 Task: Add Burt's Bees Medium Bb Cream to the cart.
Action: Mouse moved to (314, 157)
Screenshot: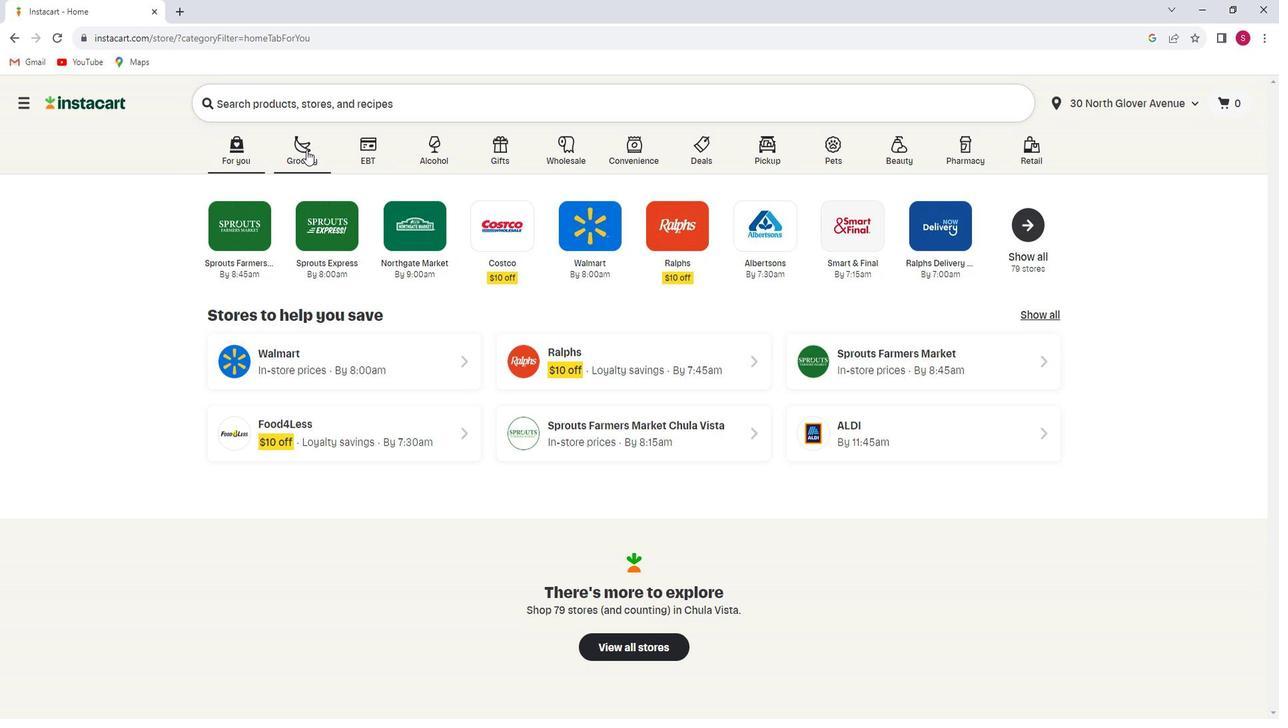 
Action: Mouse pressed left at (314, 157)
Screenshot: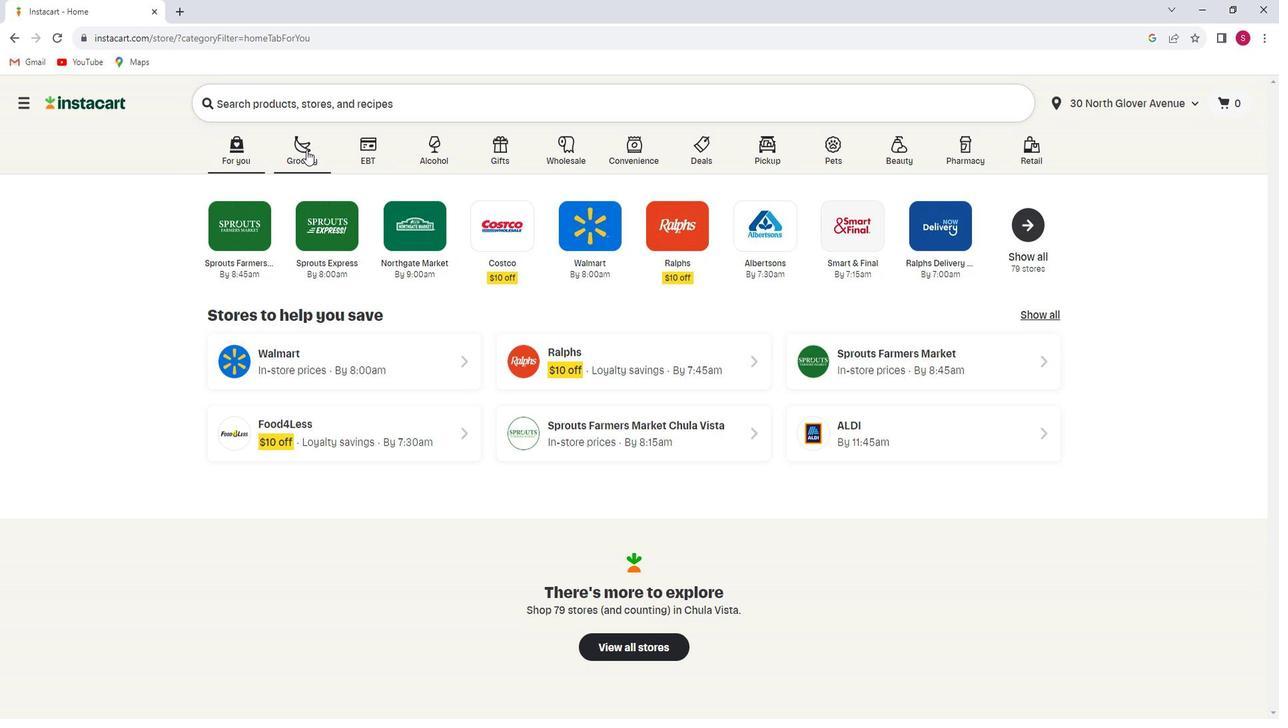 
Action: Mouse moved to (307, 379)
Screenshot: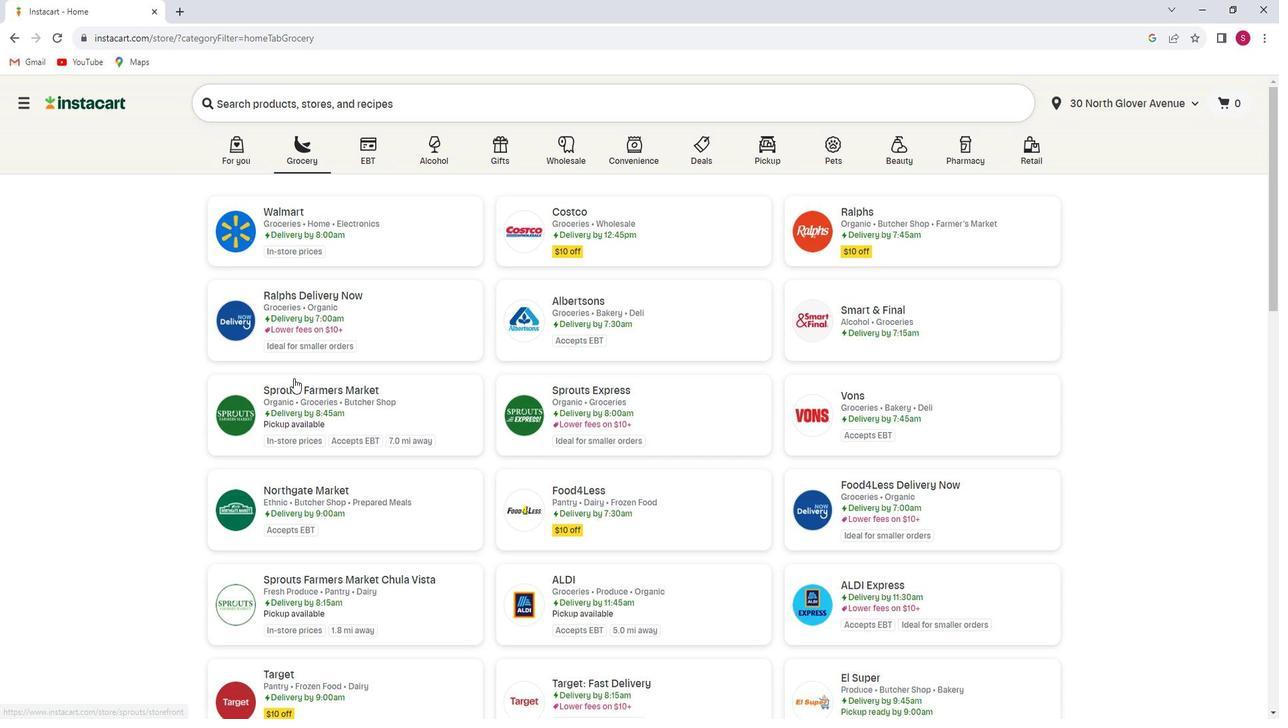 
Action: Mouse pressed left at (307, 379)
Screenshot: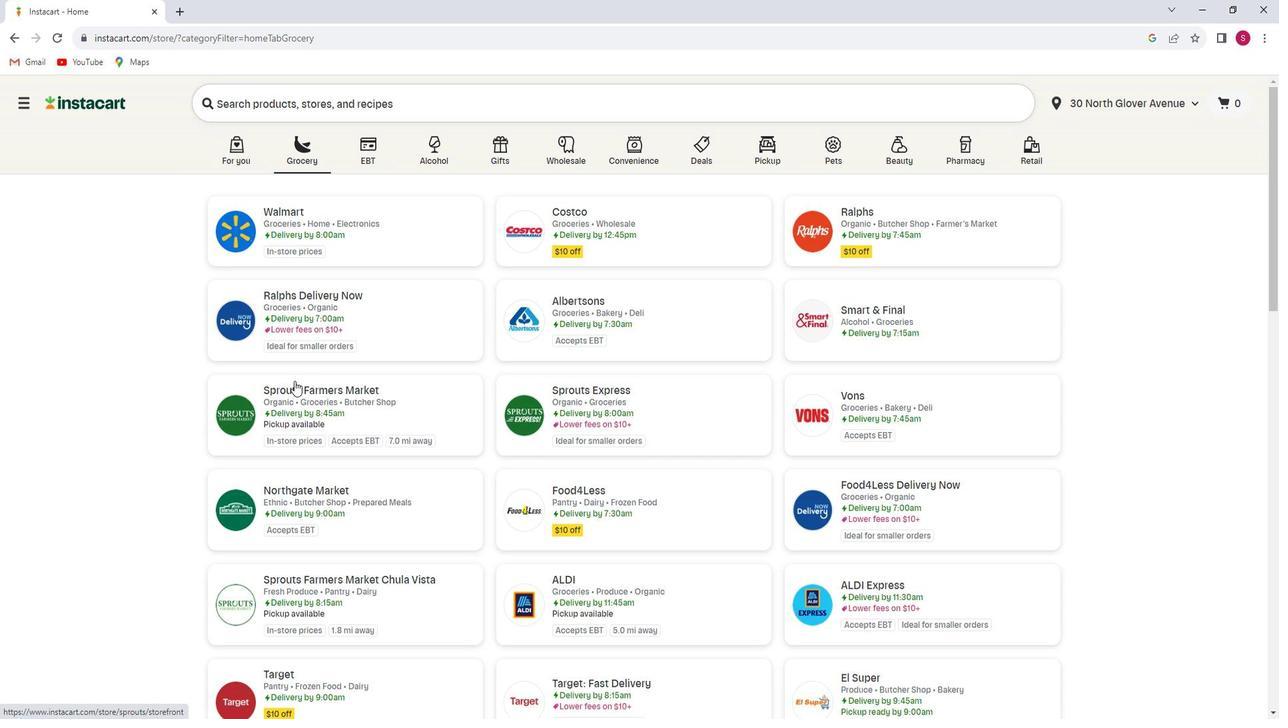 
Action: Mouse moved to (128, 408)
Screenshot: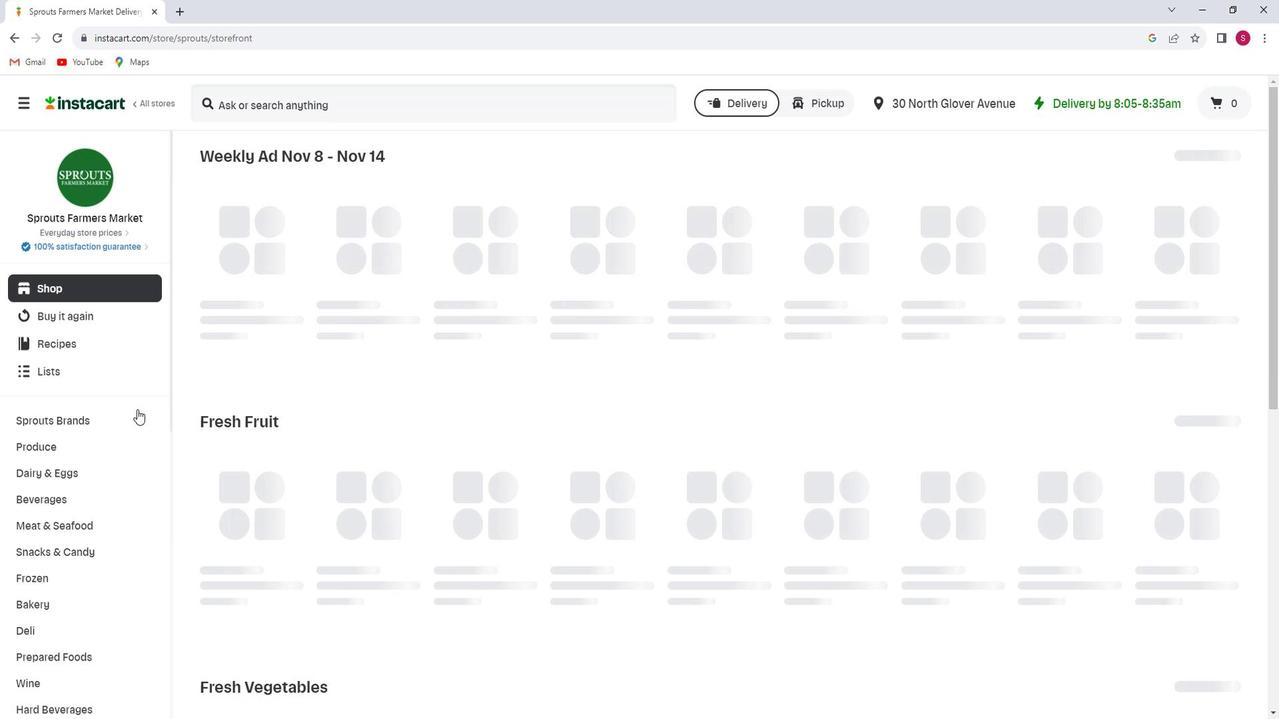 
Action: Mouse scrolled (128, 407) with delta (0, 0)
Screenshot: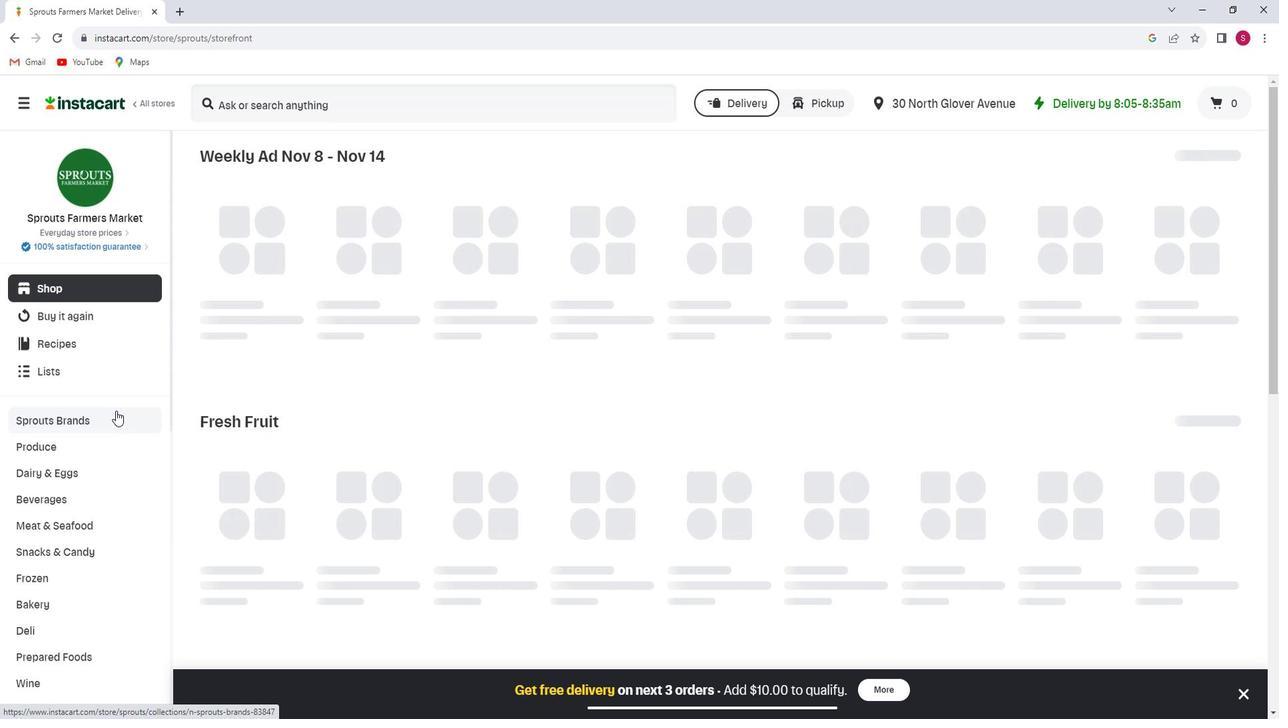 
Action: Mouse moved to (127, 409)
Screenshot: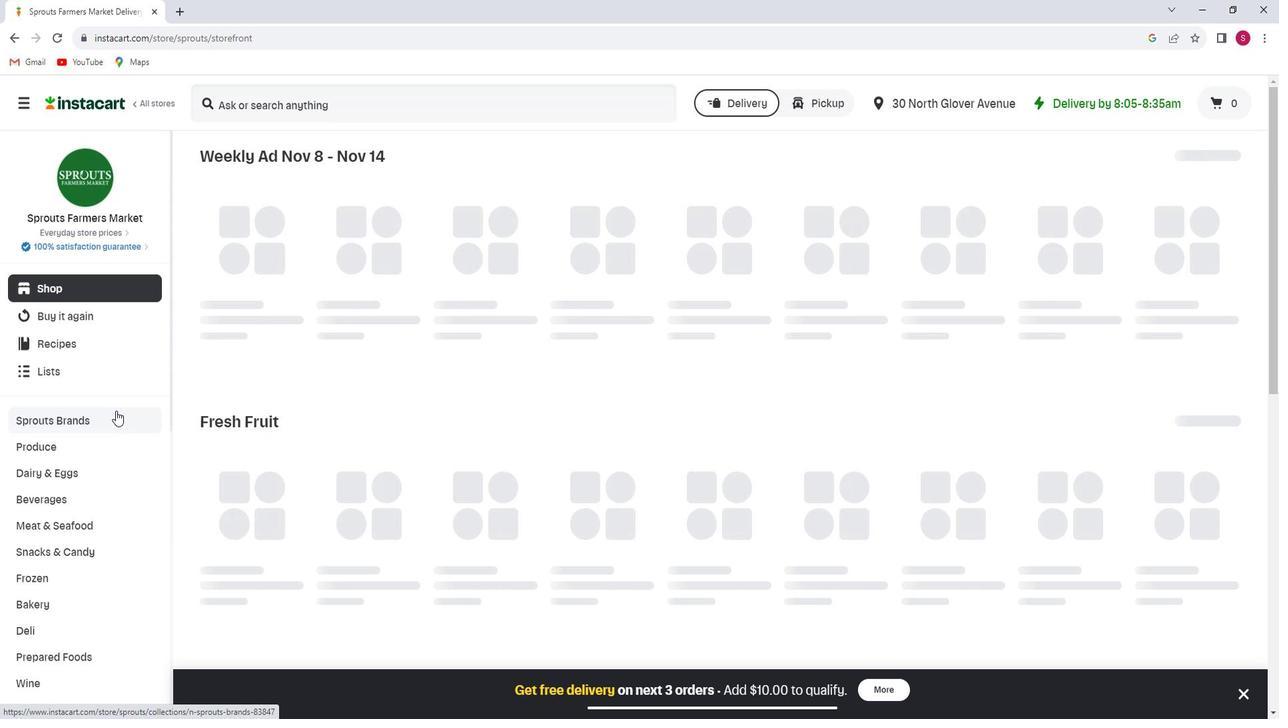 
Action: Mouse scrolled (127, 408) with delta (0, 0)
Screenshot: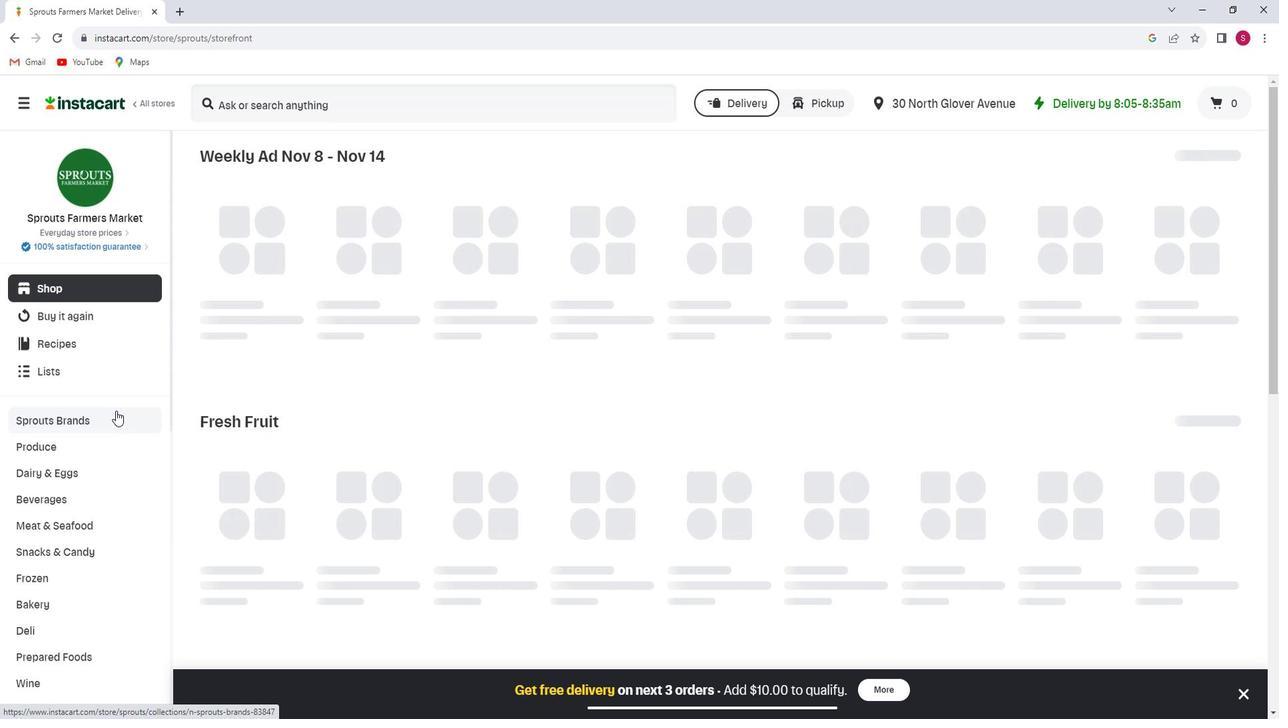 
Action: Mouse scrolled (127, 408) with delta (0, 0)
Screenshot: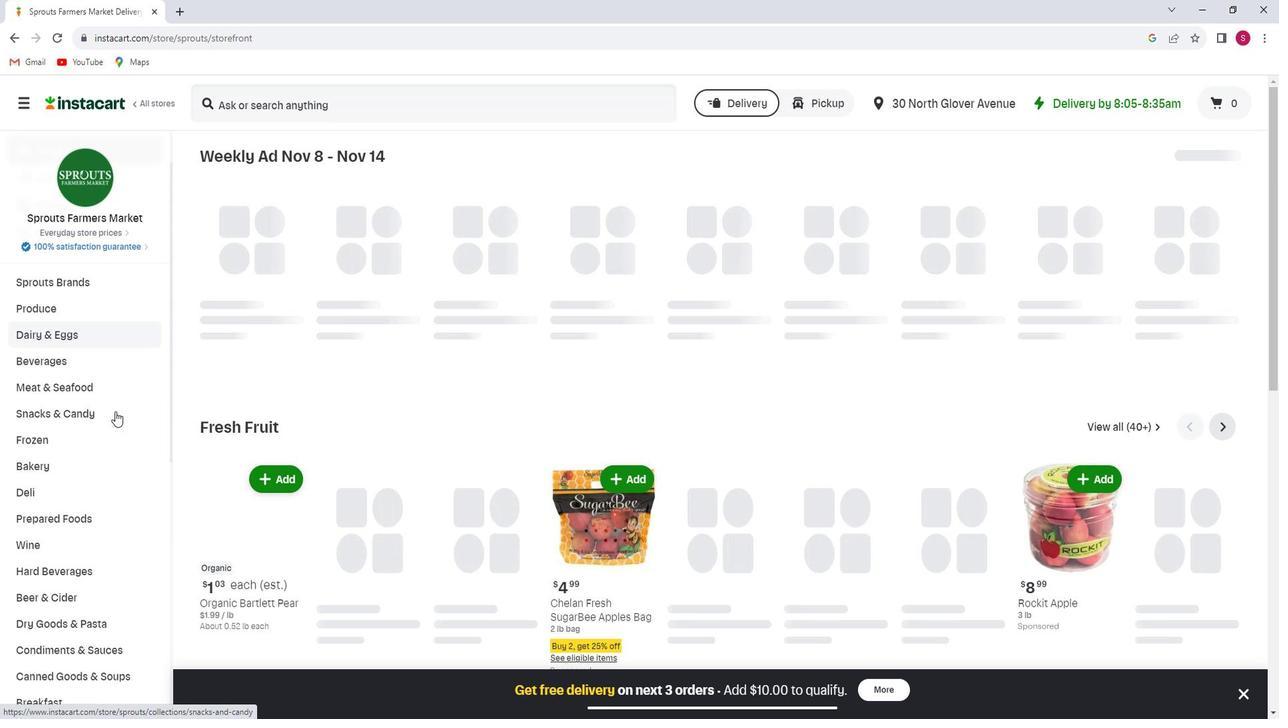 
Action: Mouse scrolled (127, 408) with delta (0, 0)
Screenshot: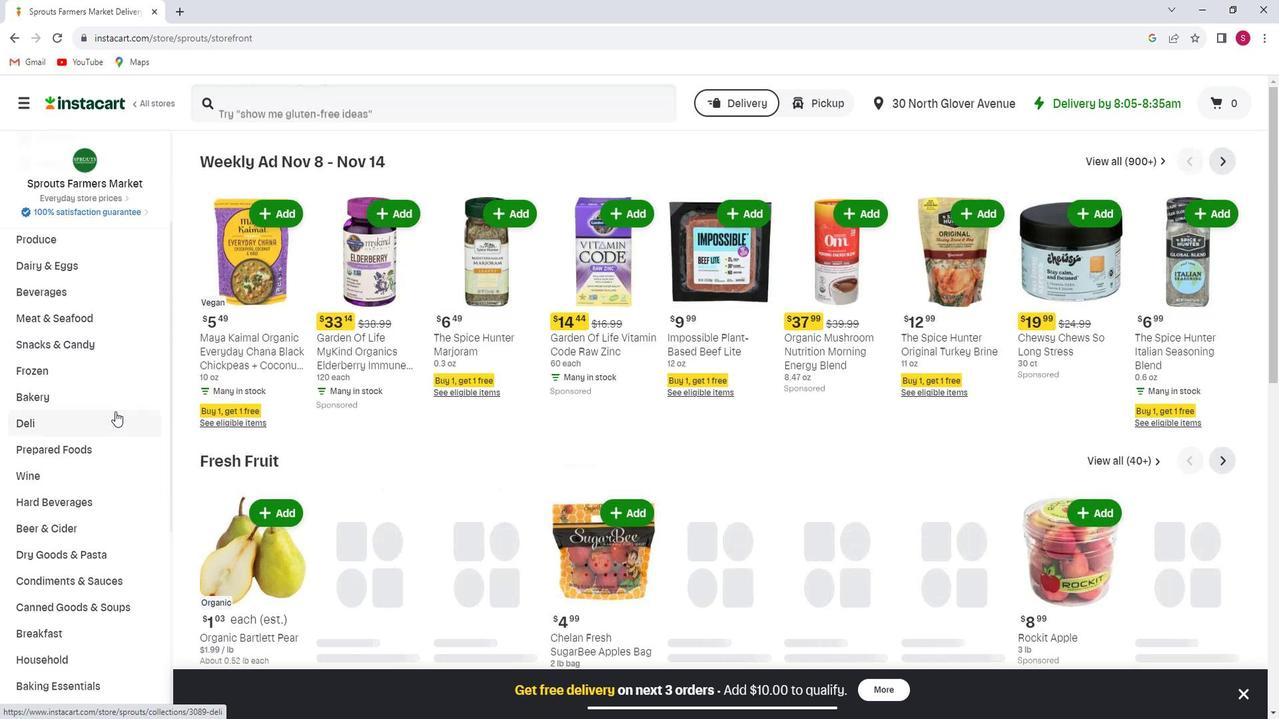 
Action: Mouse scrolled (127, 408) with delta (0, 0)
Screenshot: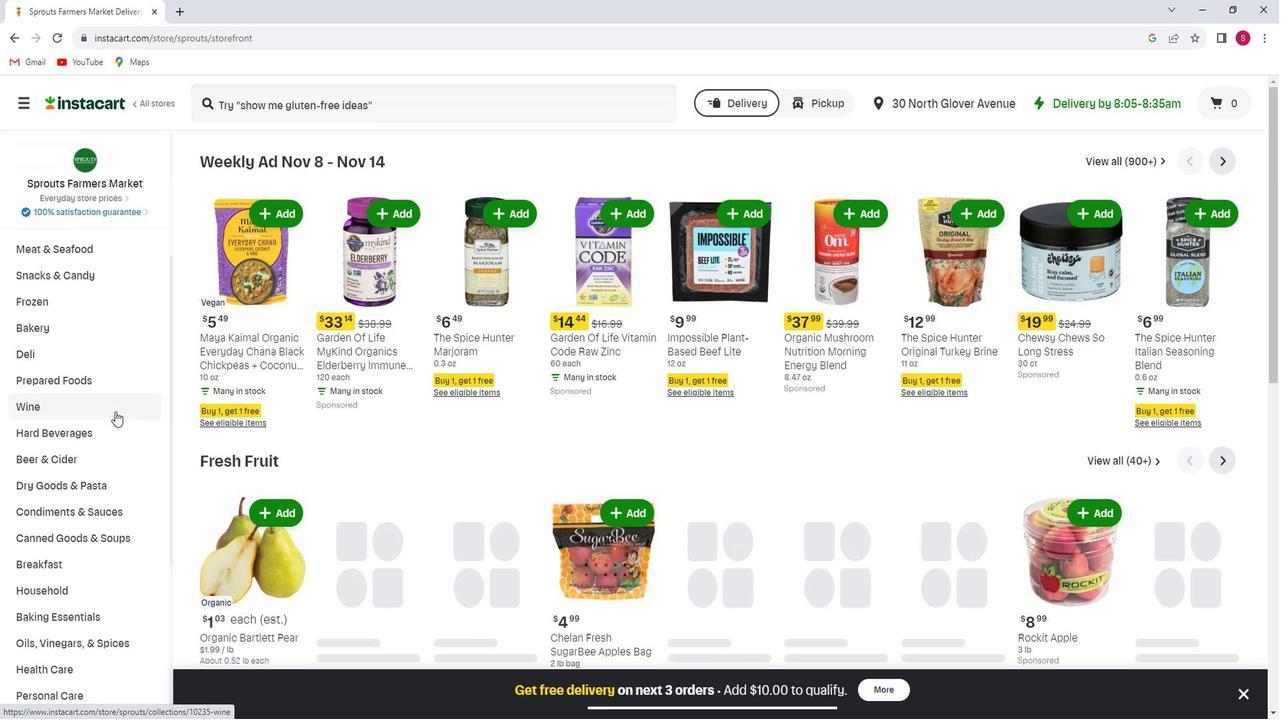 
Action: Mouse scrolled (127, 408) with delta (0, 0)
Screenshot: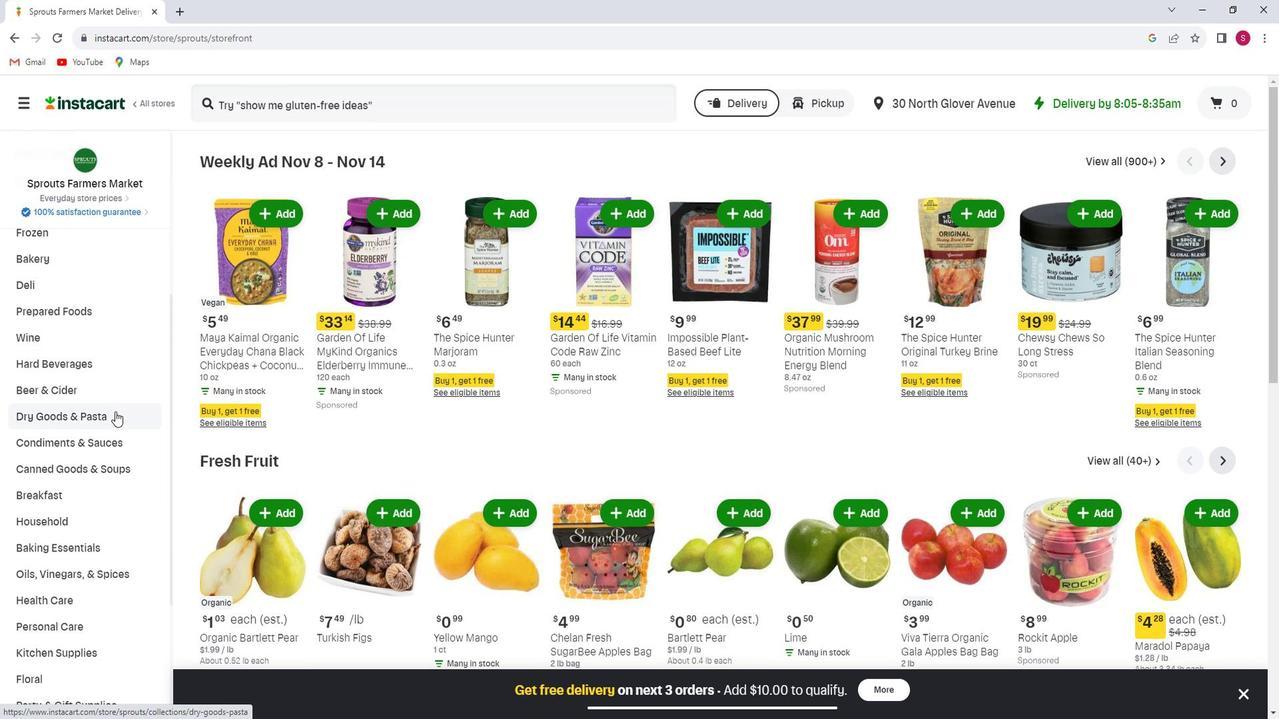 
Action: Mouse scrolled (127, 408) with delta (0, 0)
Screenshot: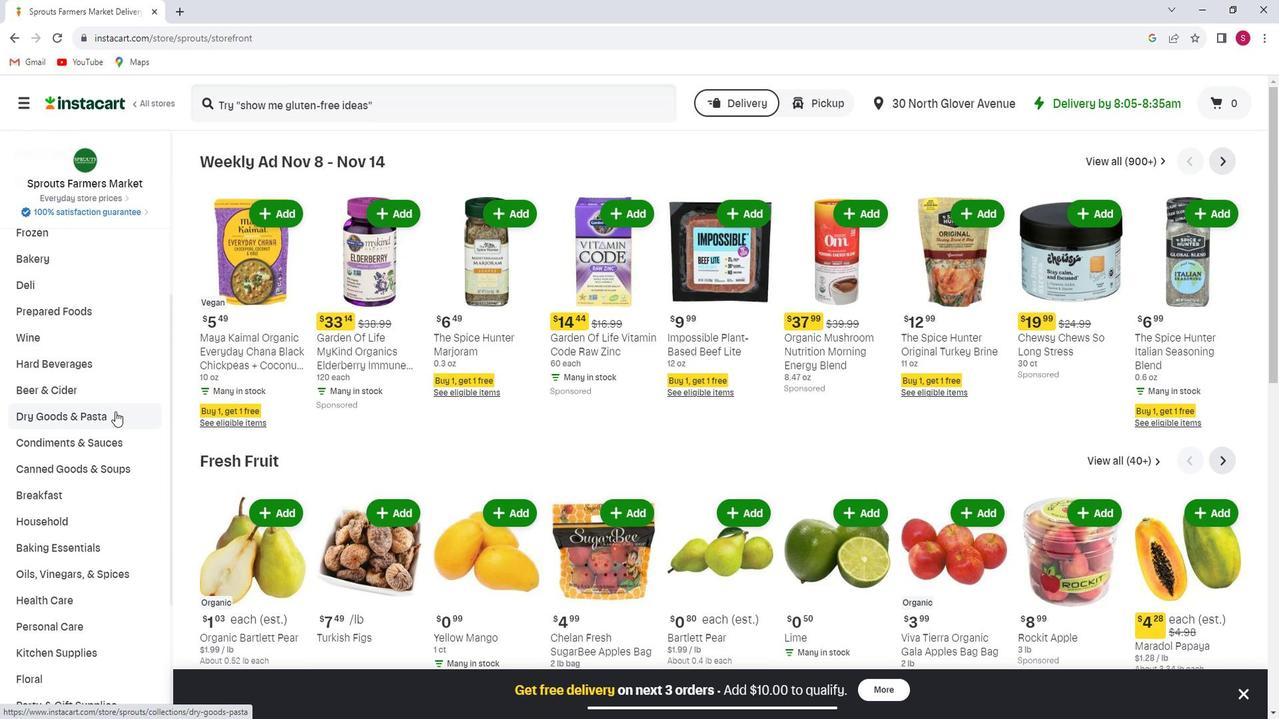 
Action: Mouse scrolled (127, 408) with delta (0, 0)
Screenshot: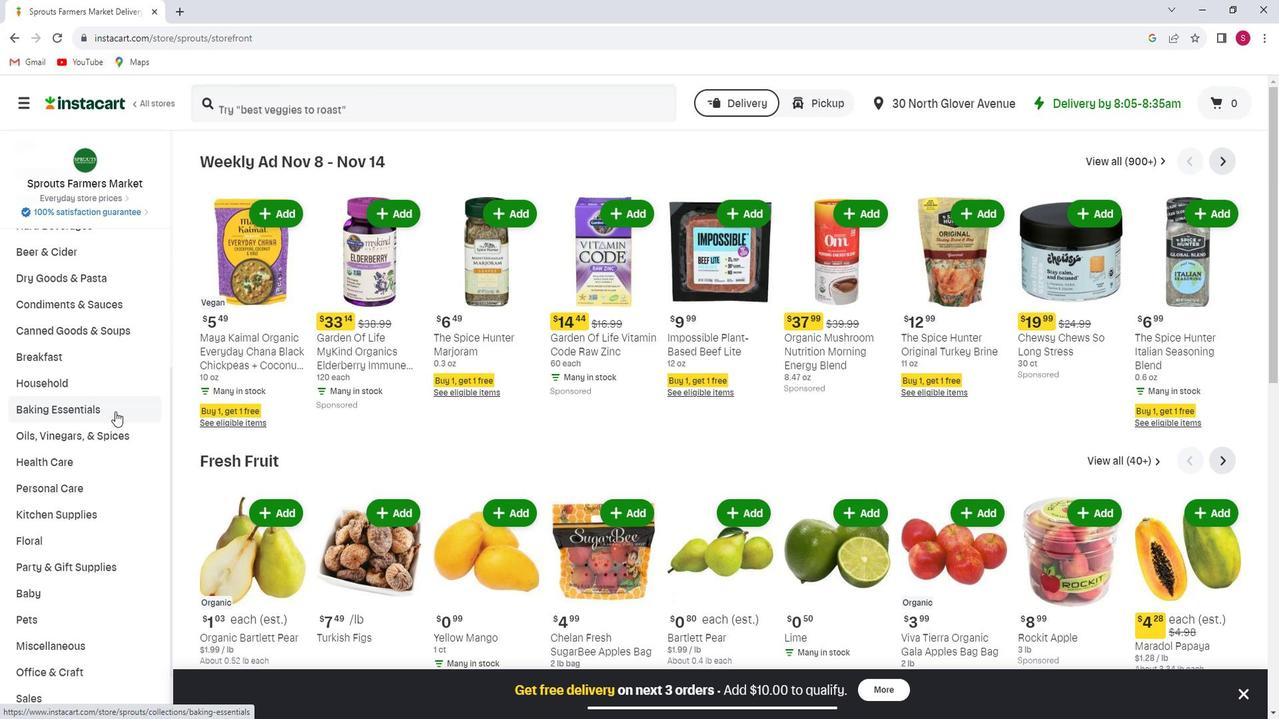 
Action: Mouse moved to (104, 417)
Screenshot: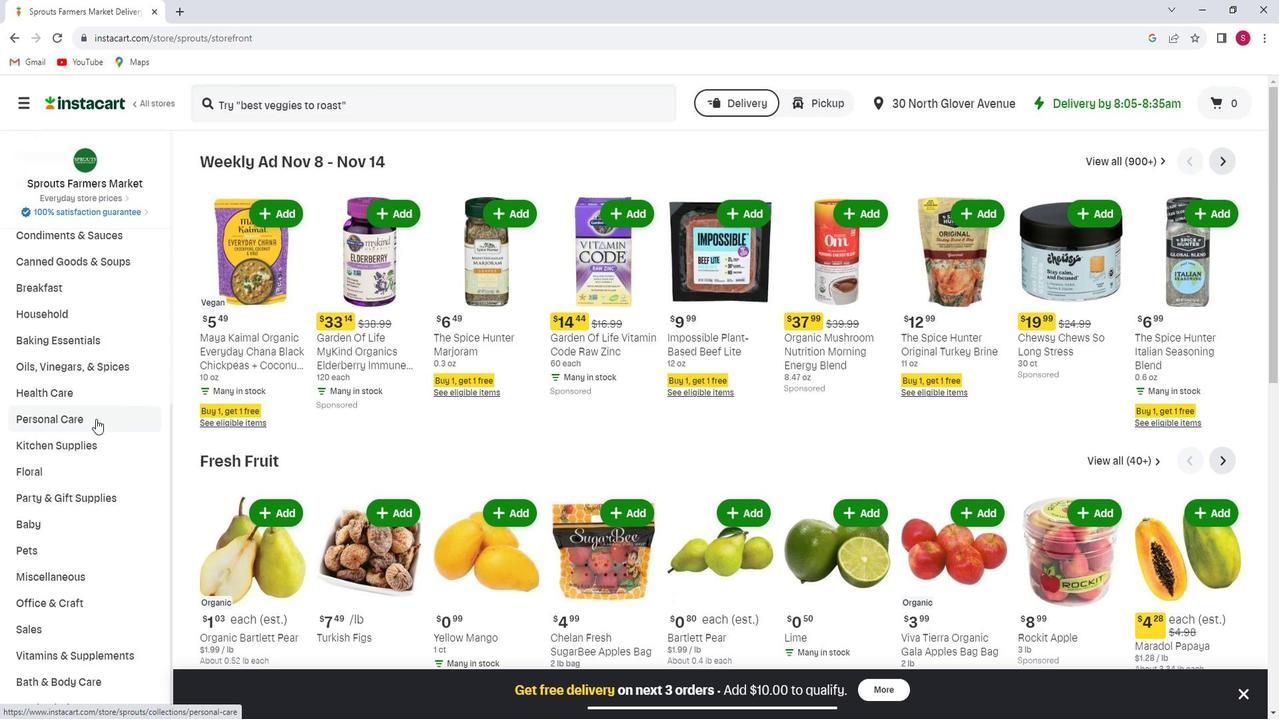 
Action: Mouse pressed left at (104, 417)
Screenshot: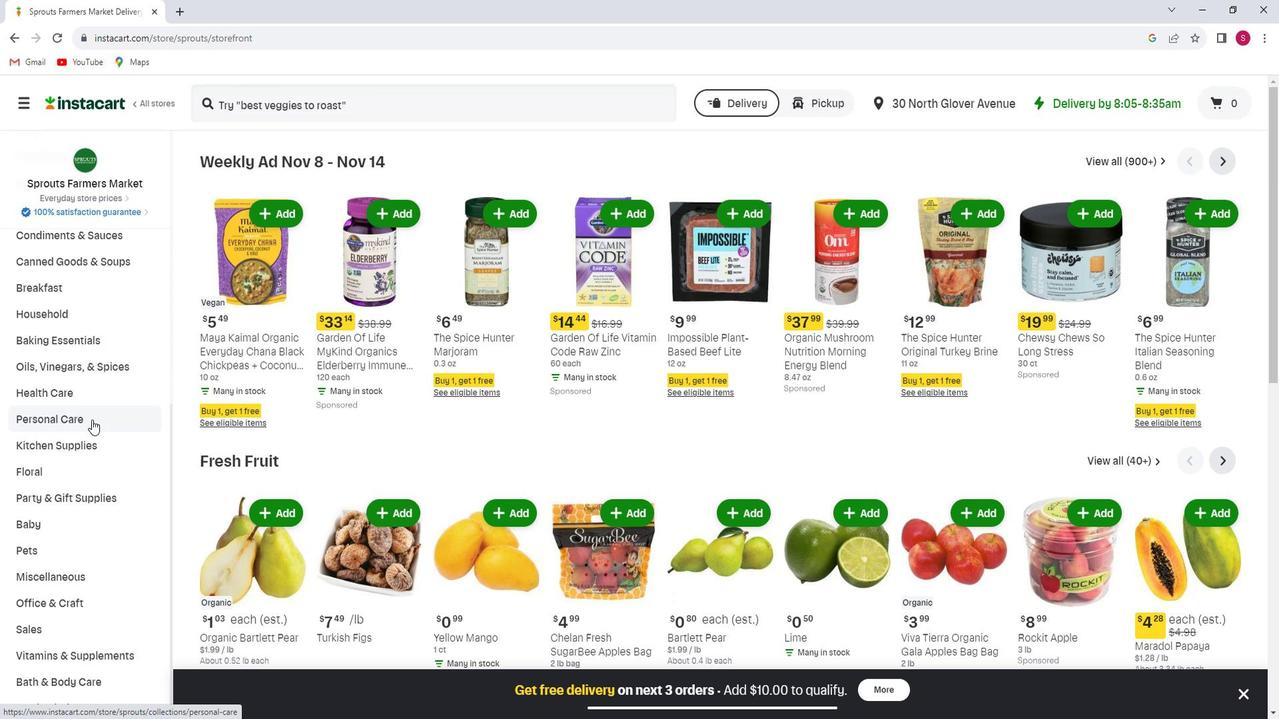 
Action: Mouse moved to (1156, 198)
Screenshot: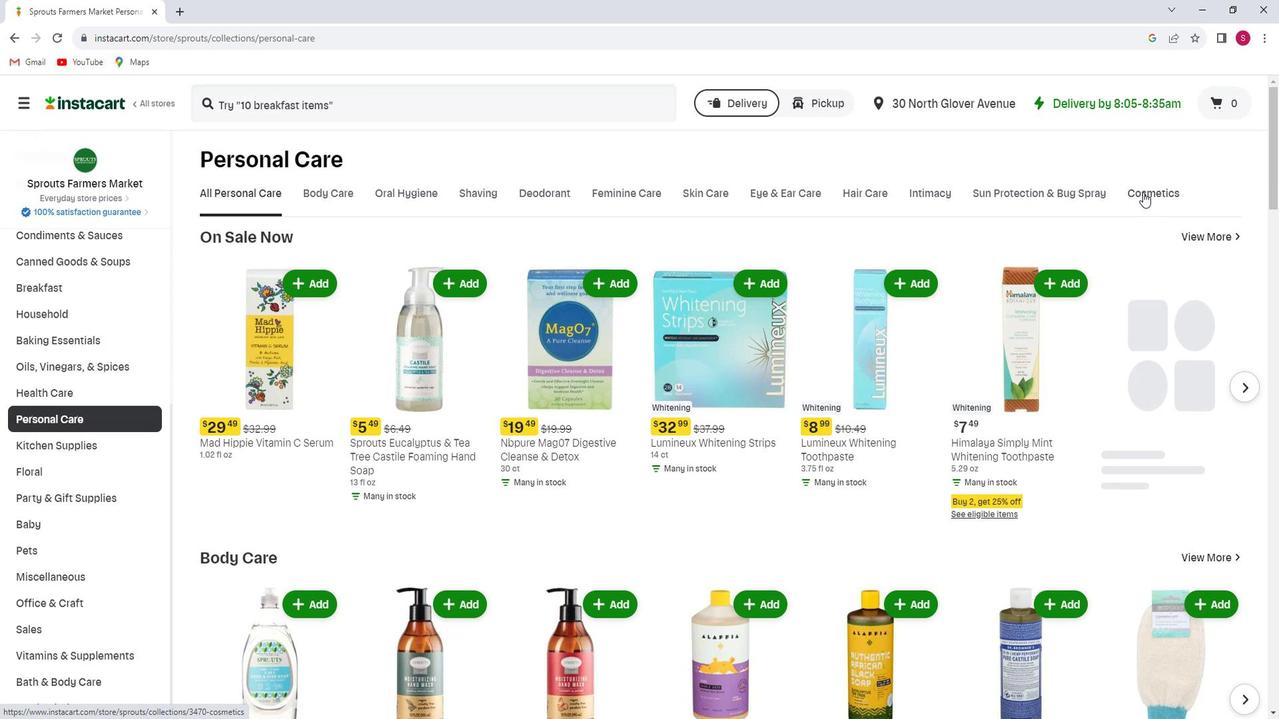 
Action: Mouse pressed left at (1156, 198)
Screenshot: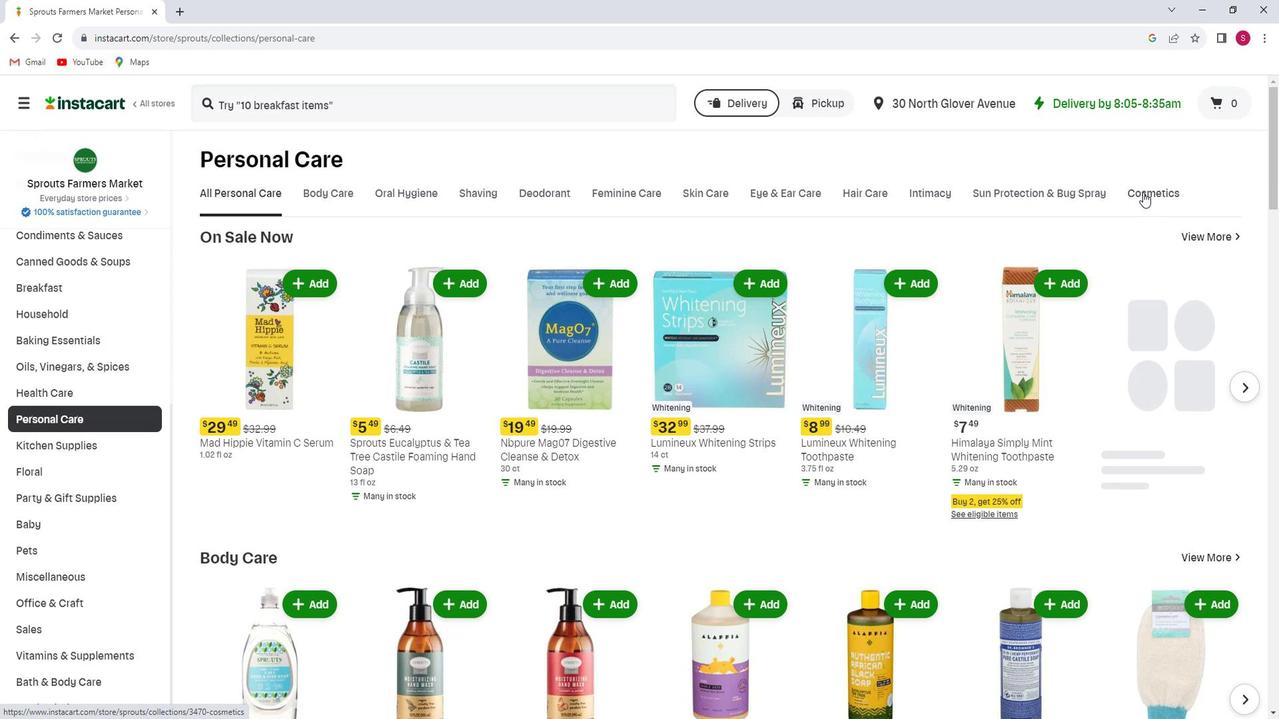 
Action: Mouse moved to (306, 263)
Screenshot: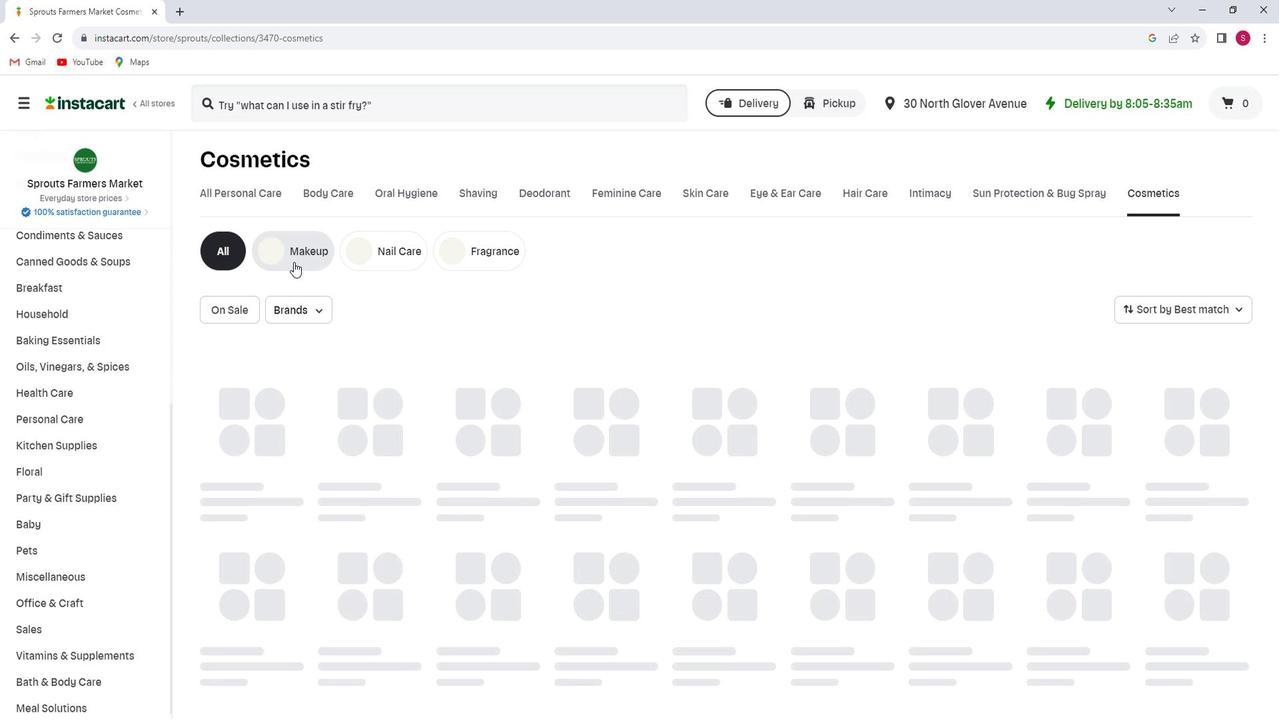 
Action: Mouse pressed left at (306, 263)
Screenshot: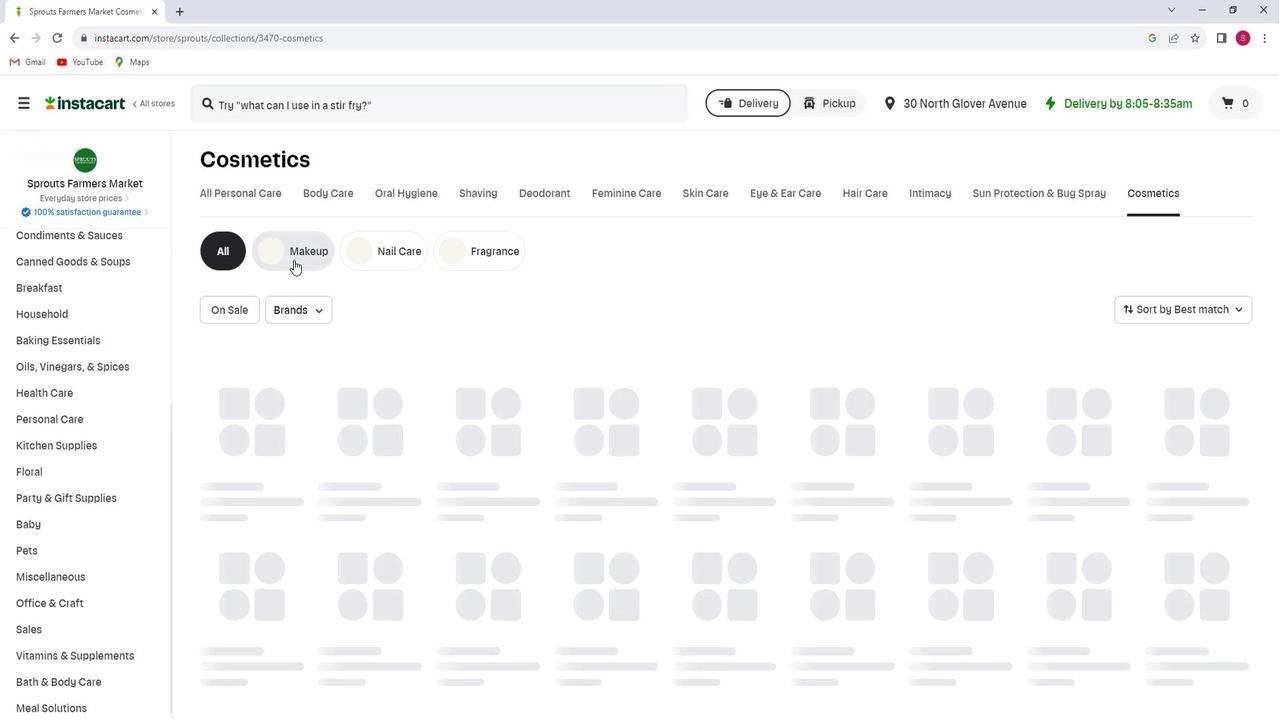 
Action: Mouse moved to (339, 109)
Screenshot: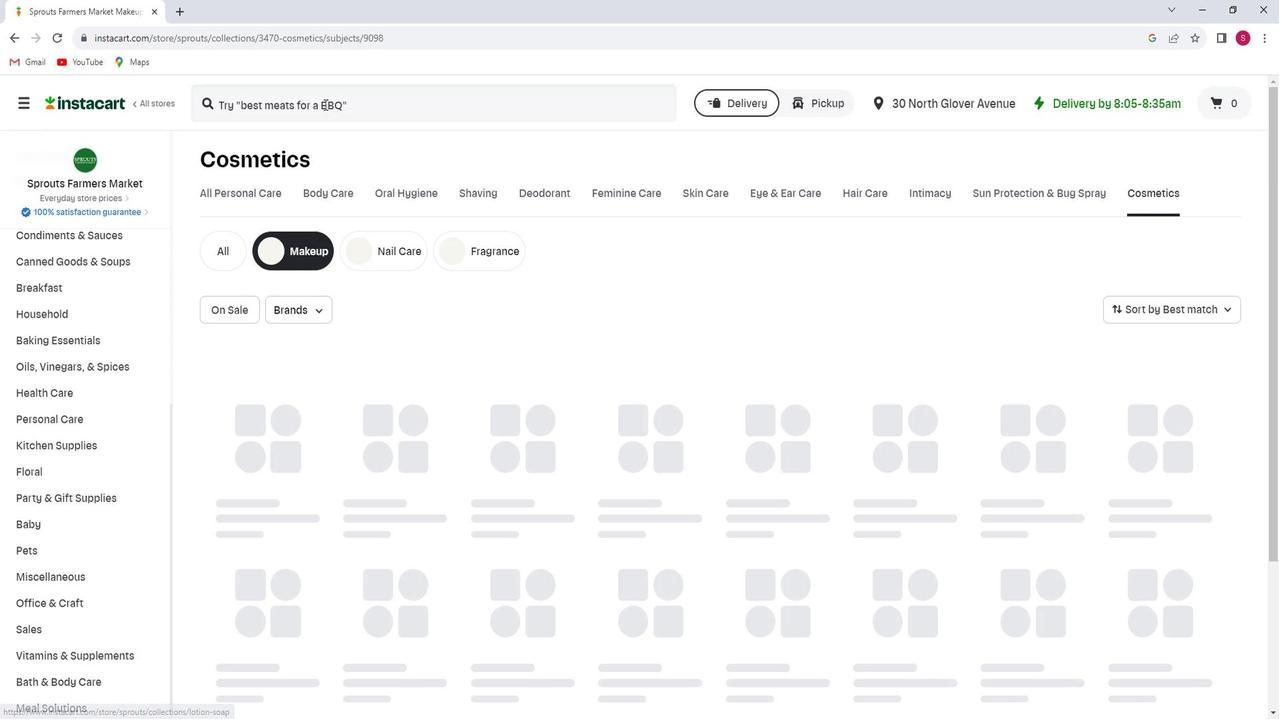 
Action: Mouse pressed left at (339, 109)
Screenshot: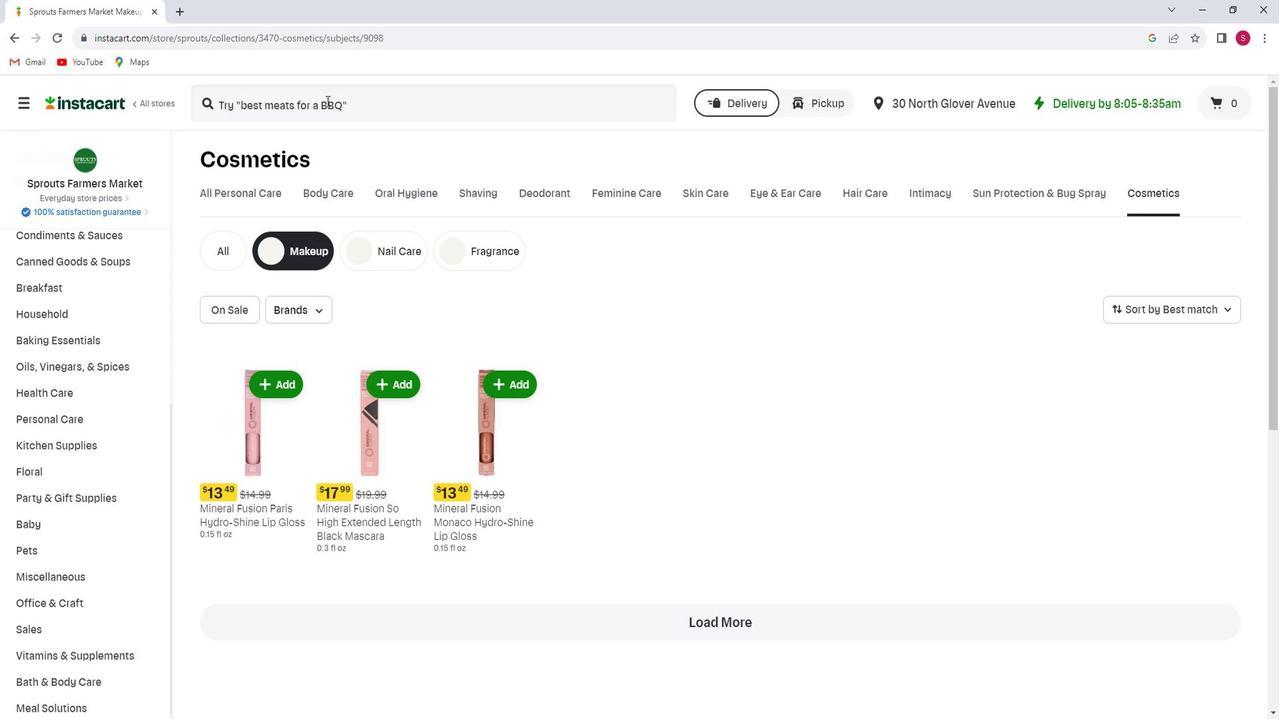 
Action: Key pressed <Key.shift_r><Key.shift_r>Burt's<Key.space><Key.shift_r>Bees<Key.space><Key.shift_r>Medium<Key.space><Key.shift_r><Key.shift_r><Key.shift_r><Key.shift_r><Key.shift_r>Bb<Key.space><Key.shift>Cream<Key.enter>
Screenshot: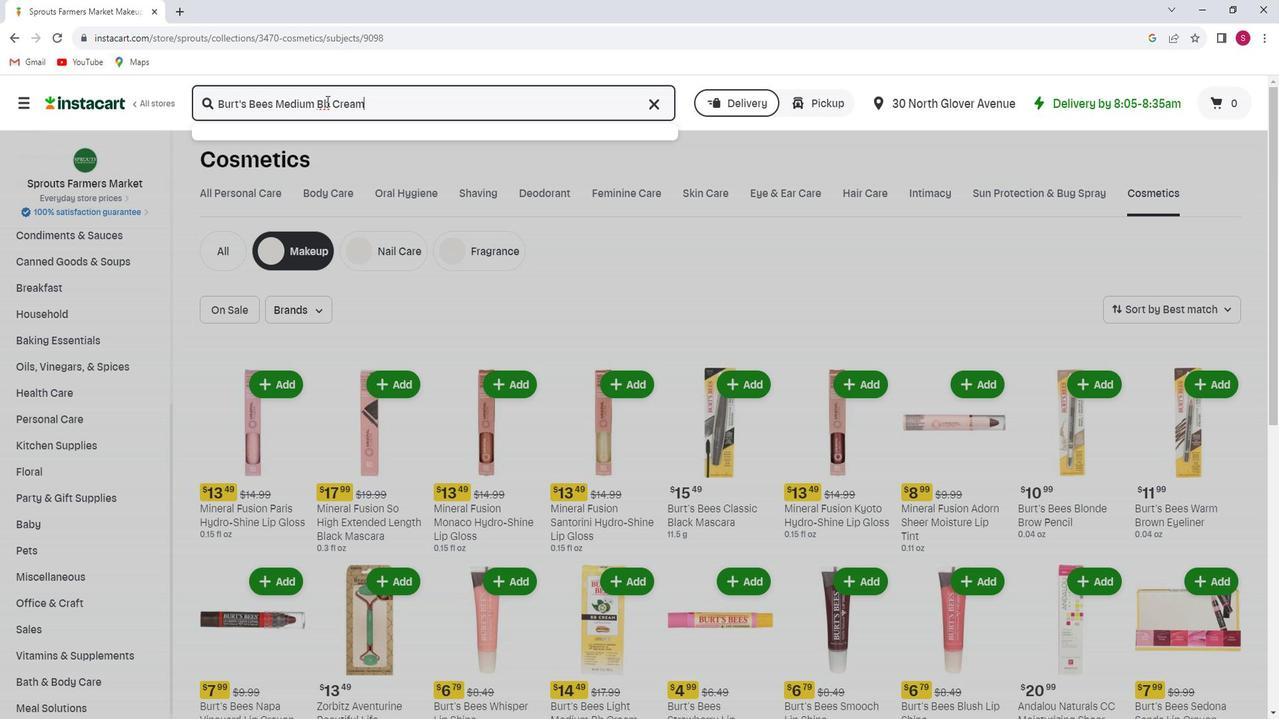 
Action: Mouse moved to (575, 215)
Screenshot: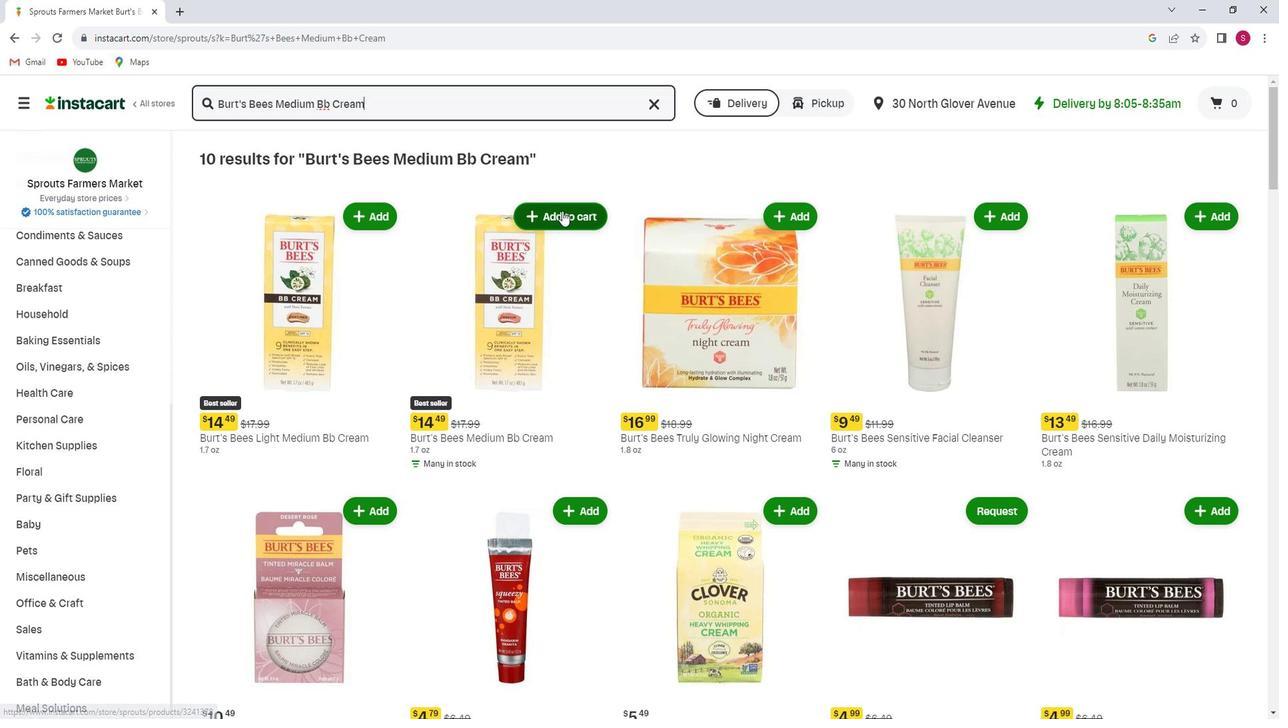 
Action: Mouse pressed left at (575, 215)
Screenshot: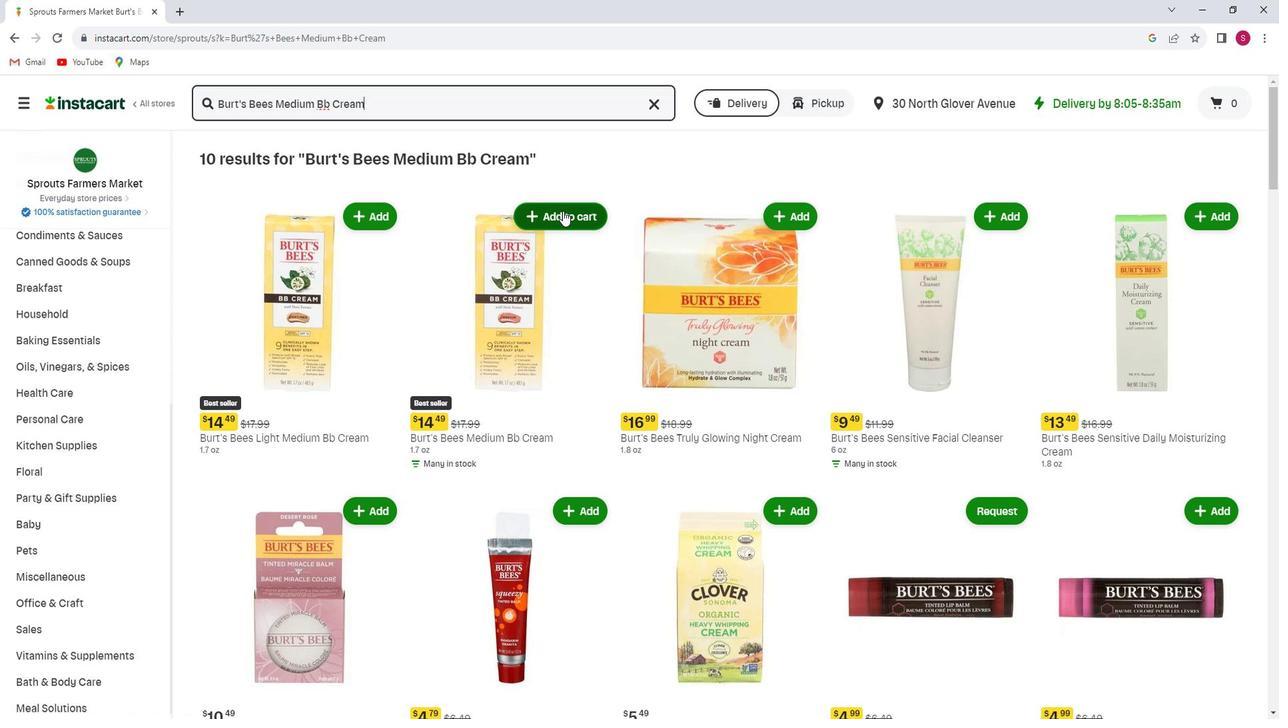 
Action: Mouse moved to (584, 255)
Screenshot: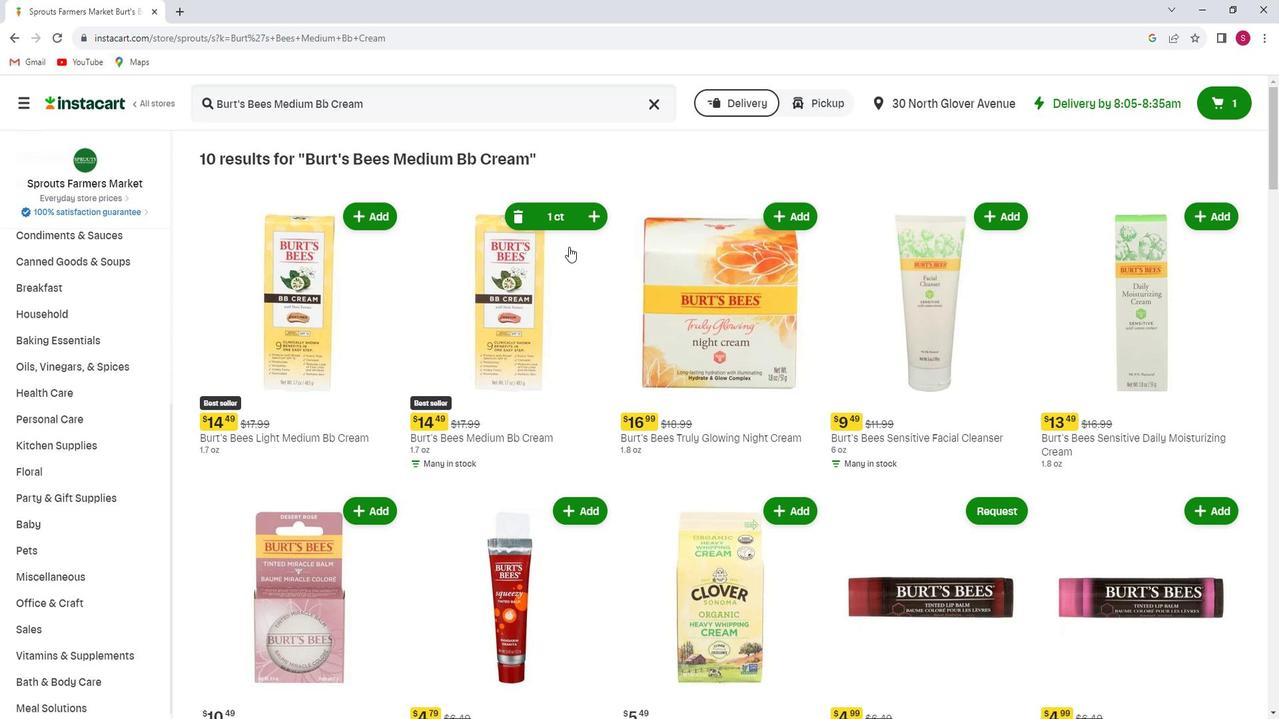 
